Task: Change the organization display name of the organization "Mark jons" to "Mark56771".
Action: Mouse moved to (1032, 80)
Screenshot: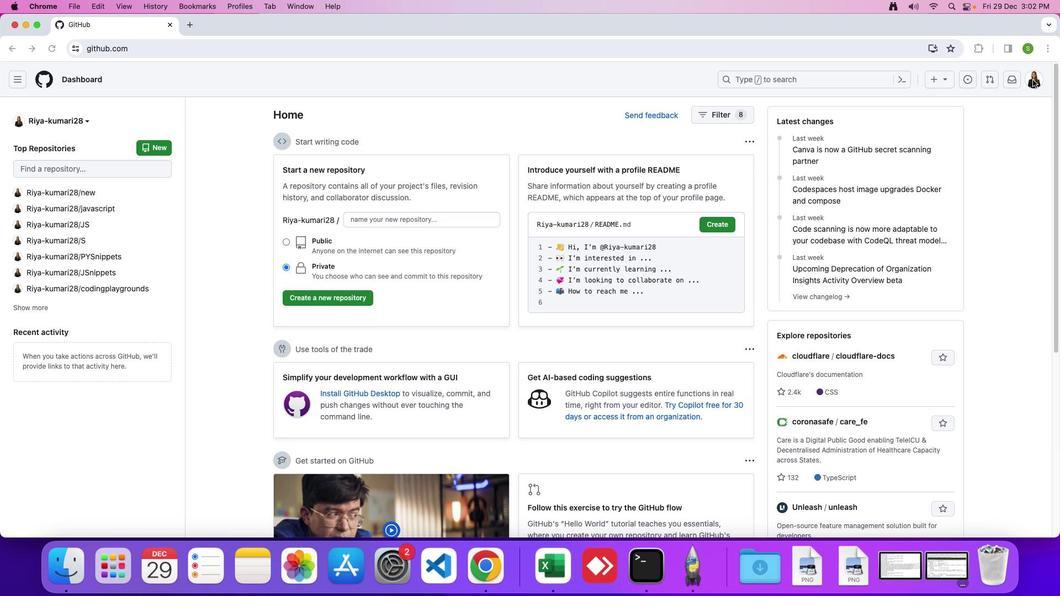 
Action: Mouse pressed left at (1032, 80)
Screenshot: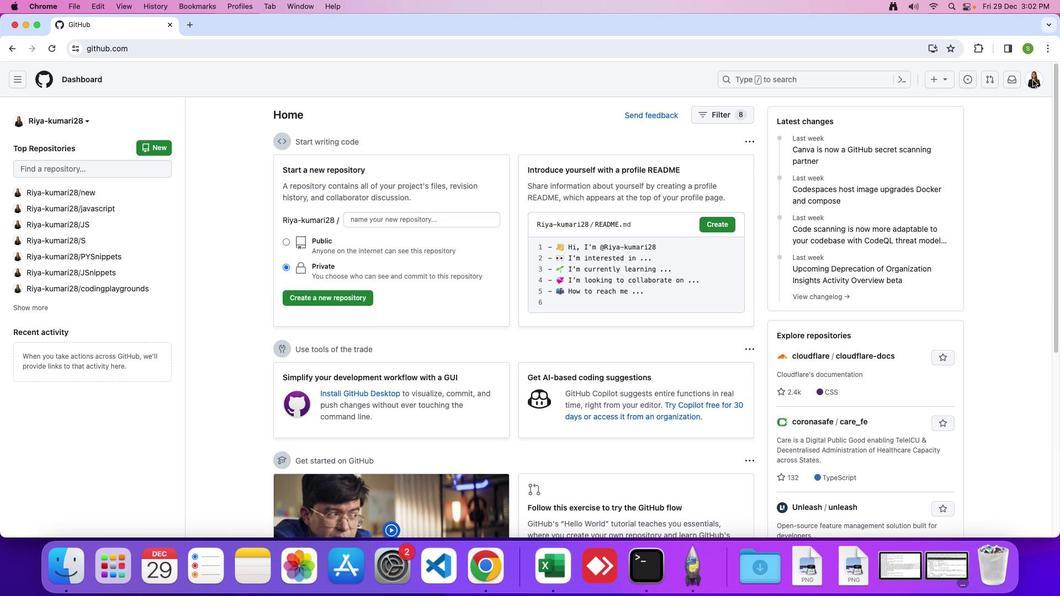 
Action: Mouse moved to (1033, 79)
Screenshot: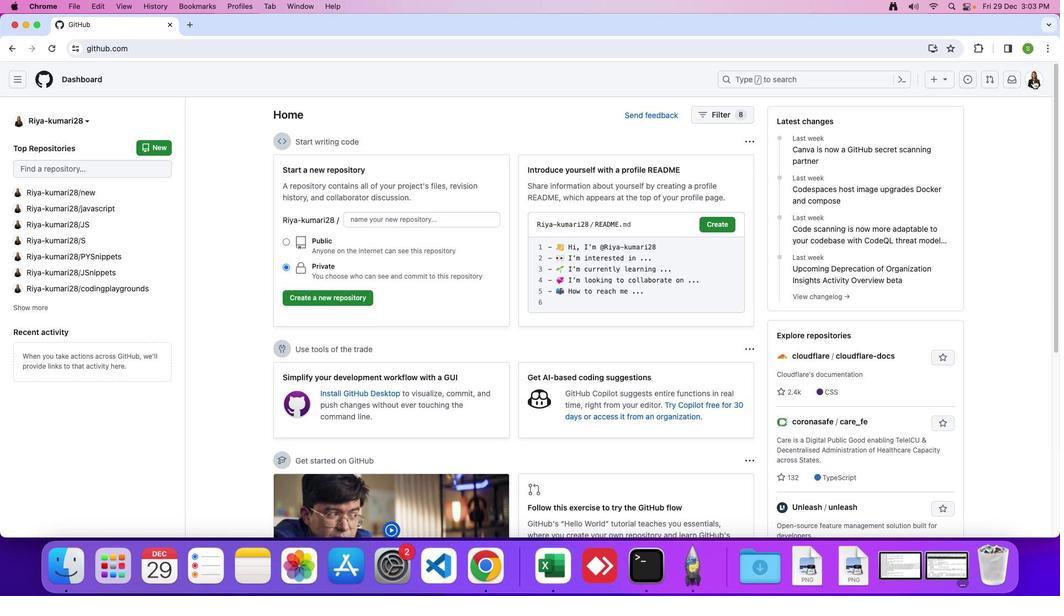 
Action: Mouse pressed left at (1033, 79)
Screenshot: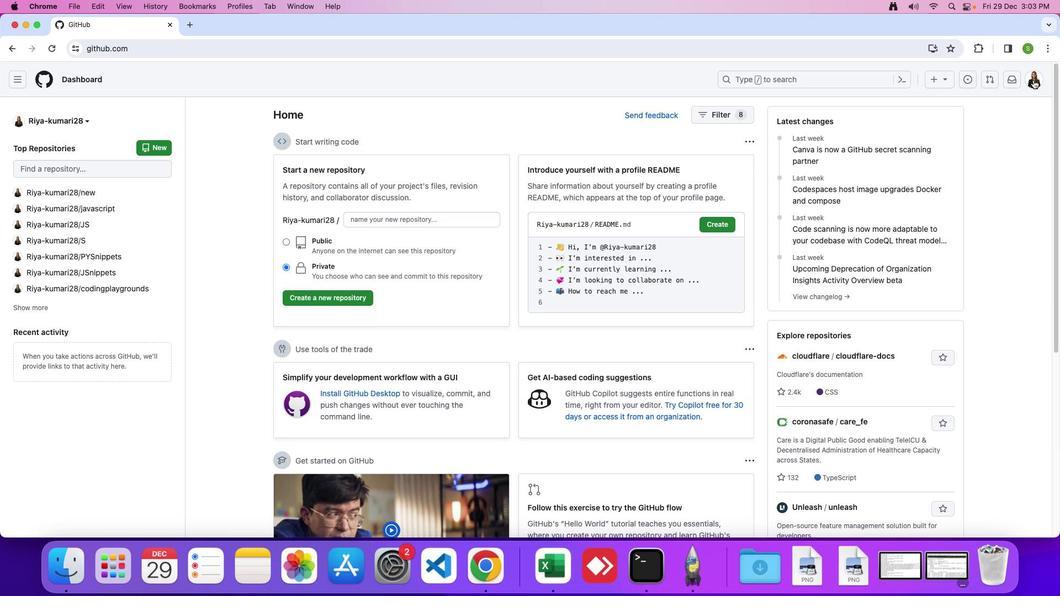 
Action: Mouse moved to (944, 217)
Screenshot: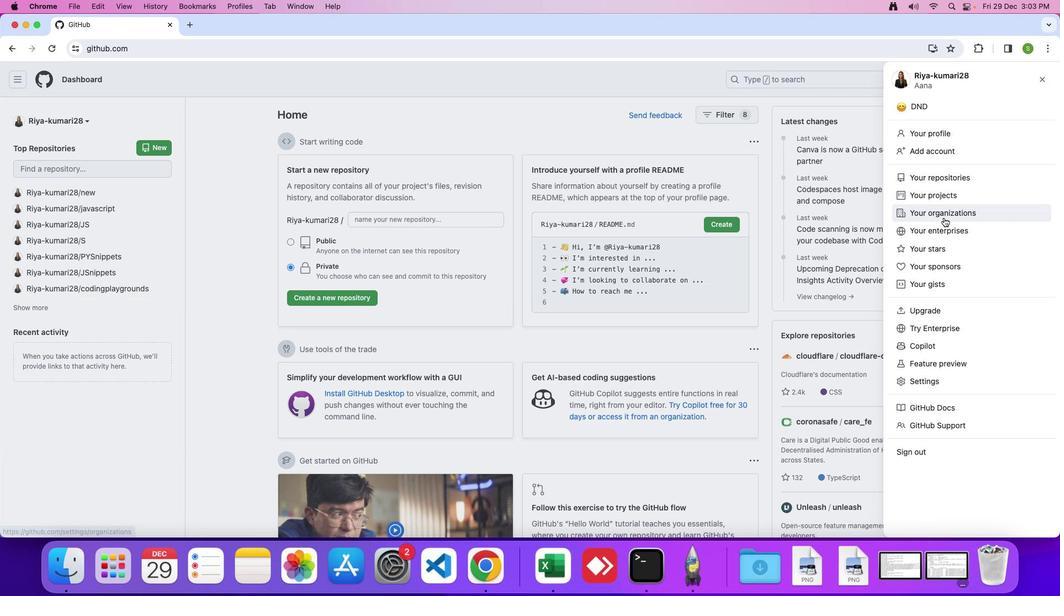 
Action: Mouse pressed left at (944, 217)
Screenshot: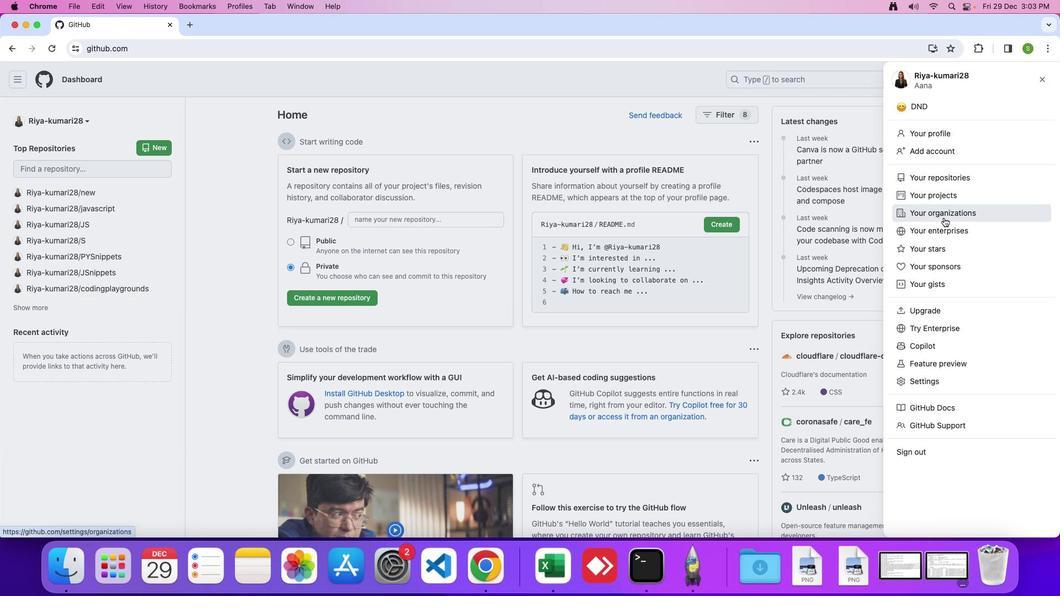 
Action: Mouse moved to (797, 193)
Screenshot: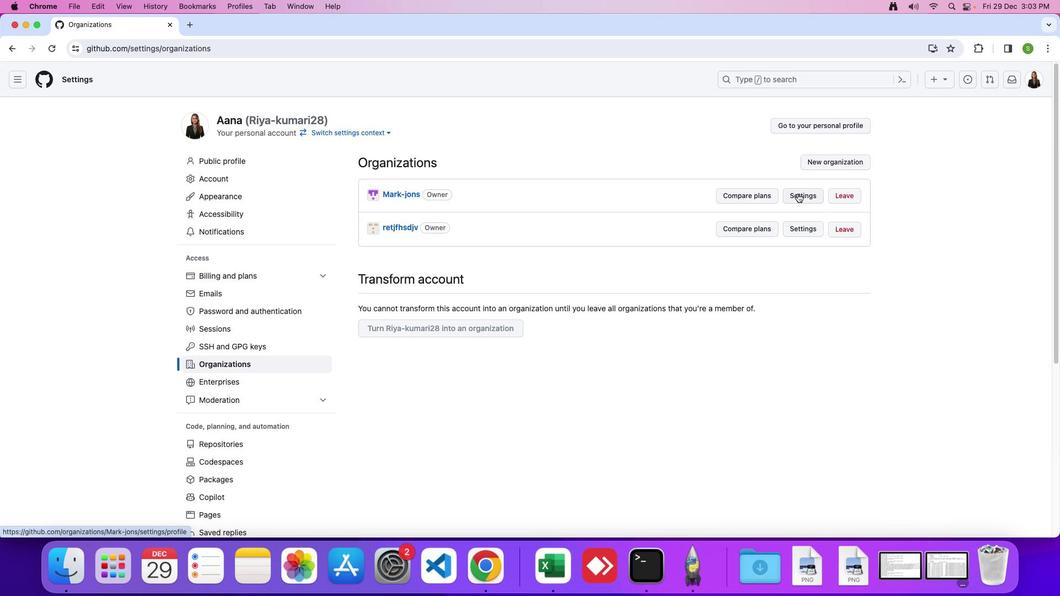 
Action: Mouse pressed left at (797, 193)
Screenshot: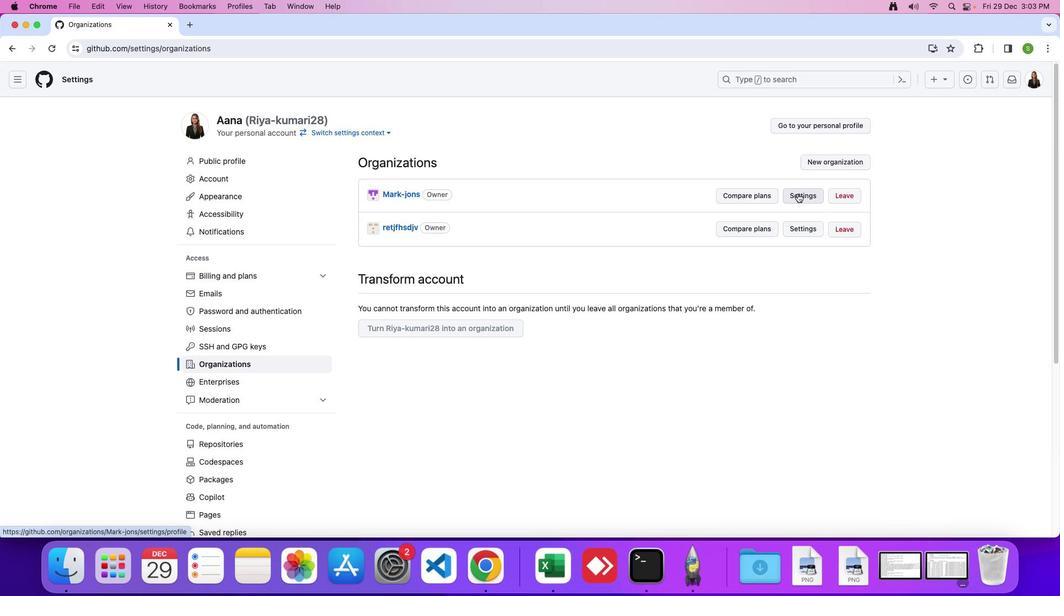 
Action: Mouse moved to (497, 226)
Screenshot: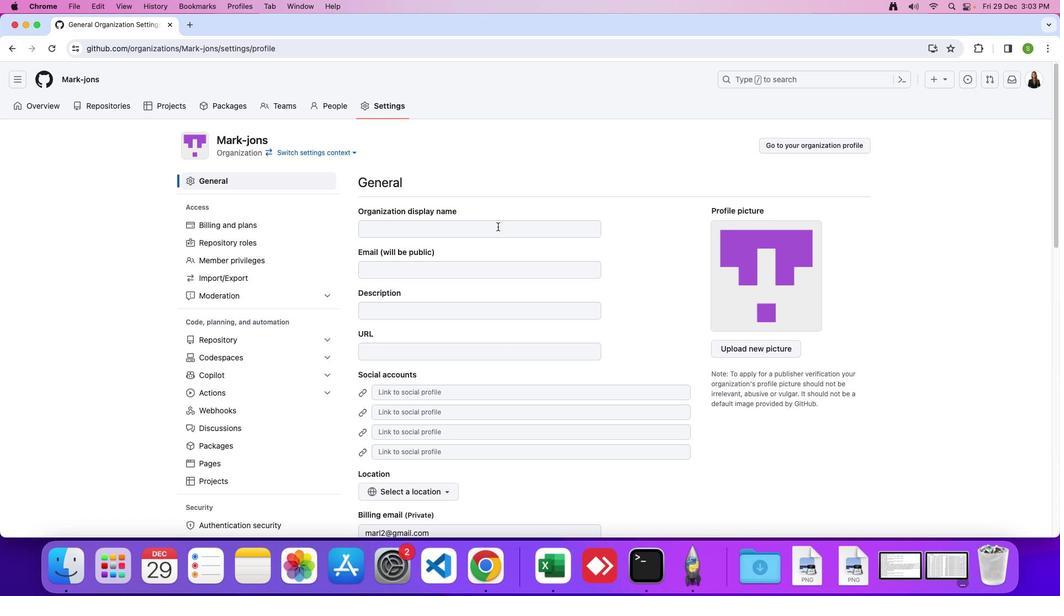 
Action: Mouse pressed left at (497, 226)
Screenshot: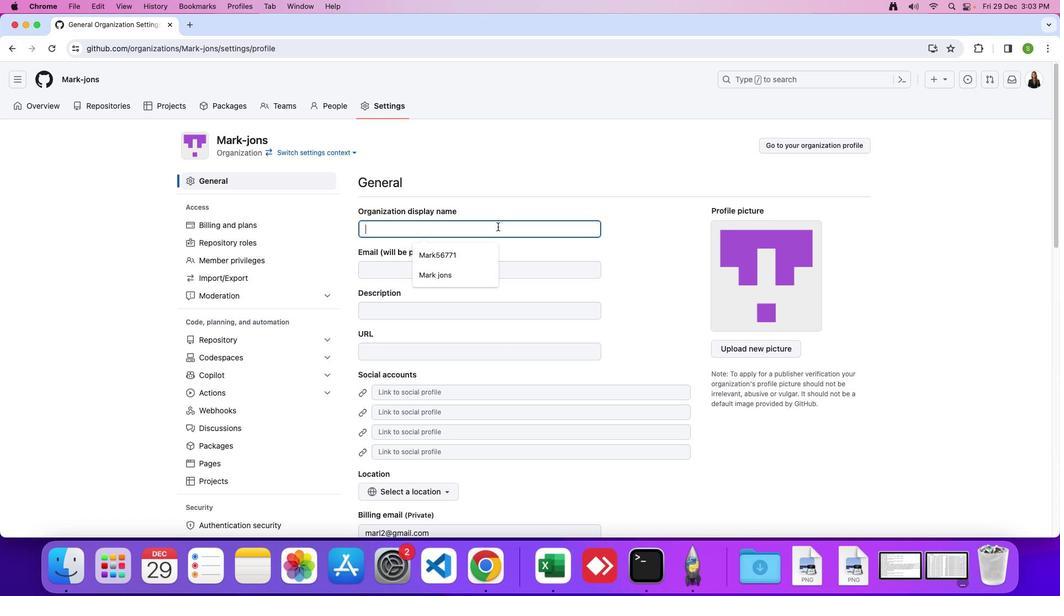 
Action: Key pressed Key.shift'M'Key.caps_lock'a''r''k''5''6''7''7''1'
Screenshot: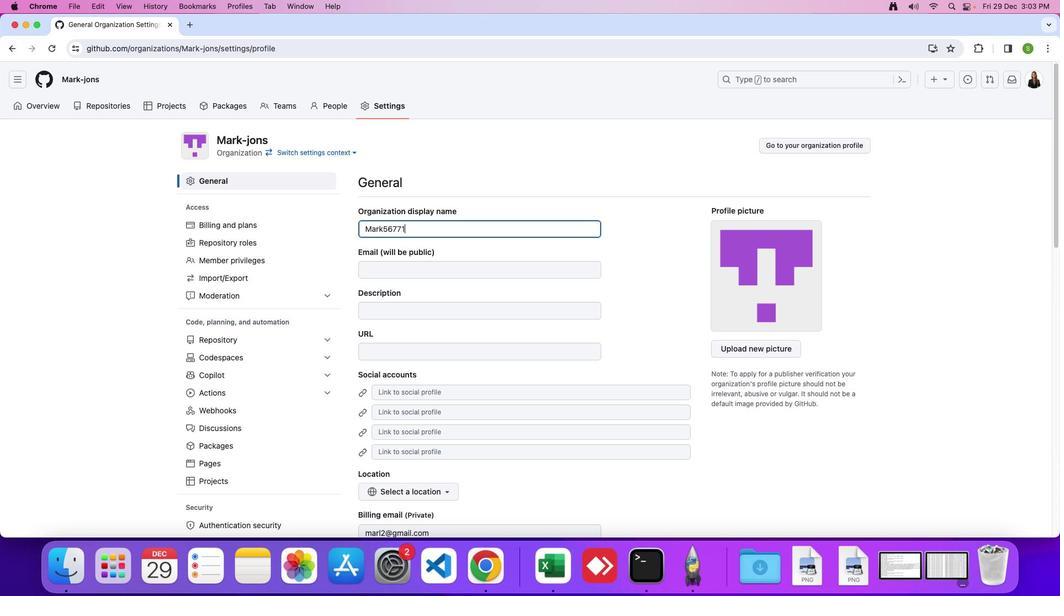 
Action: Mouse moved to (506, 300)
Screenshot: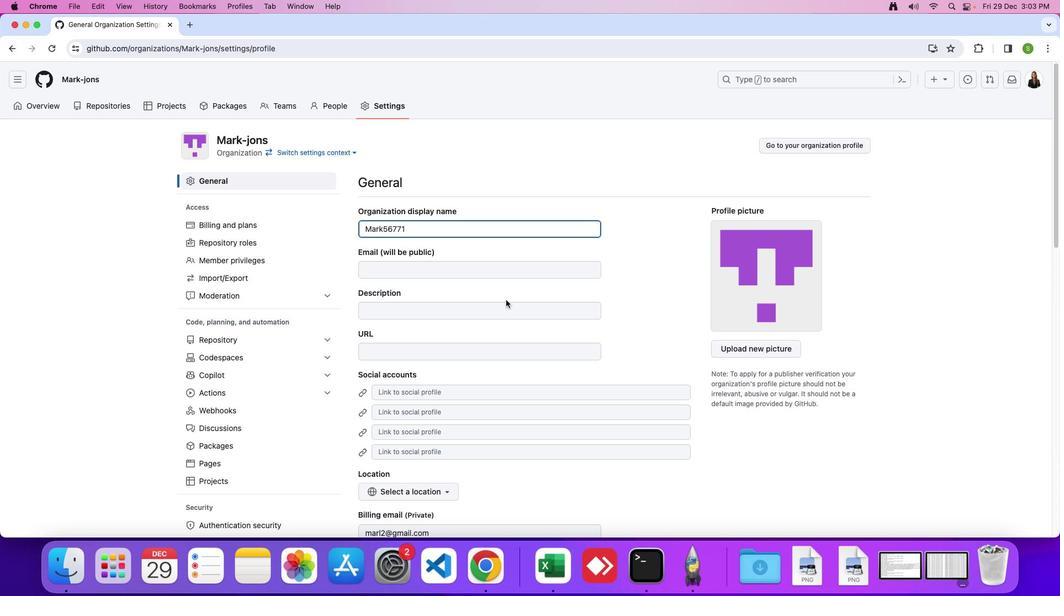 
Action: Mouse scrolled (506, 300) with delta (0, 0)
Screenshot: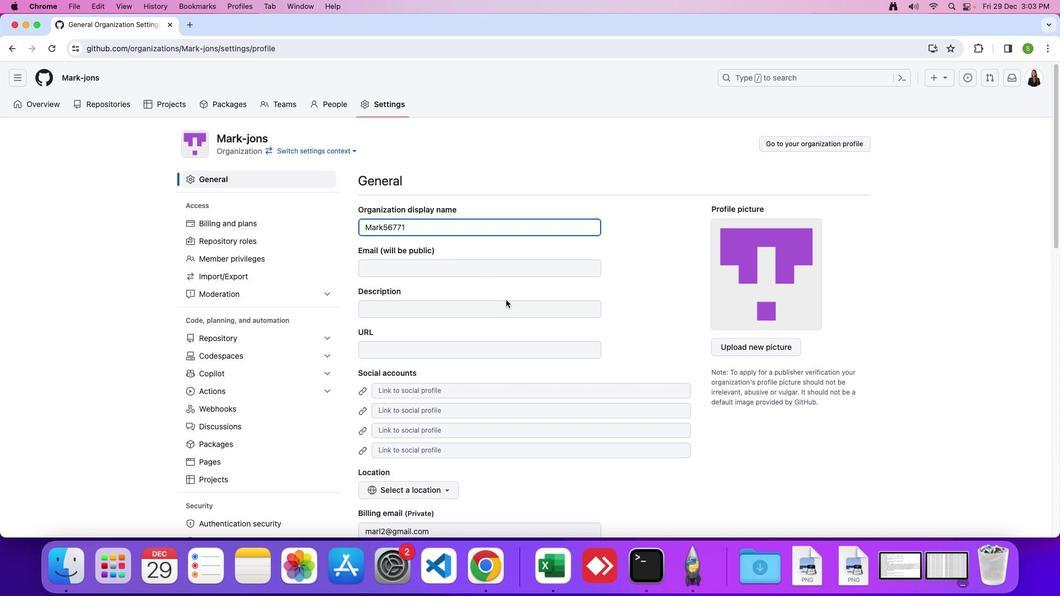 
Action: Mouse scrolled (506, 300) with delta (0, 0)
Screenshot: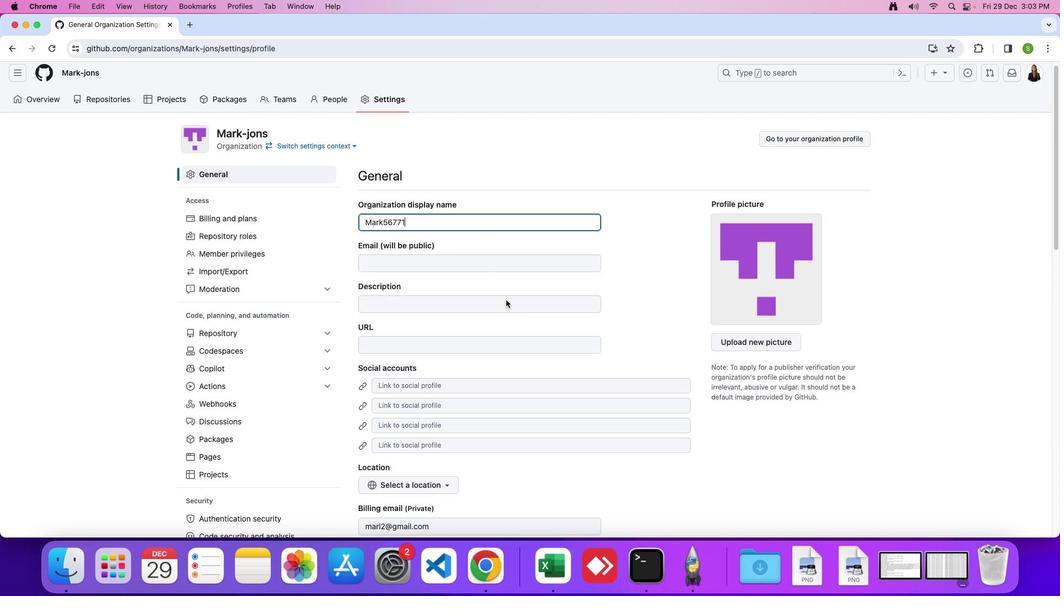 
Action: Mouse moved to (504, 302)
Screenshot: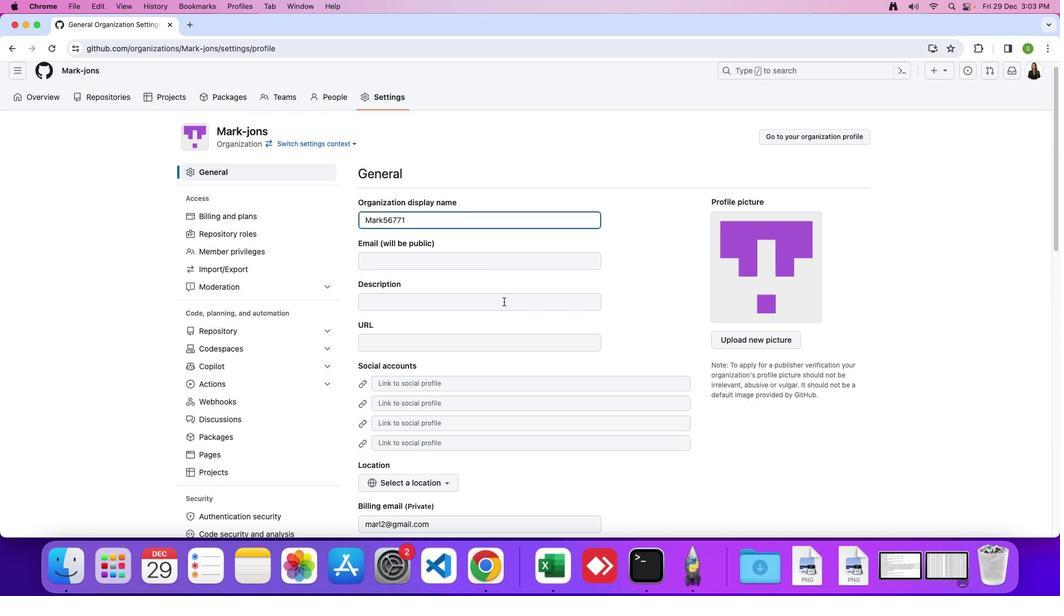 
Action: Mouse scrolled (504, 302) with delta (0, 0)
Screenshot: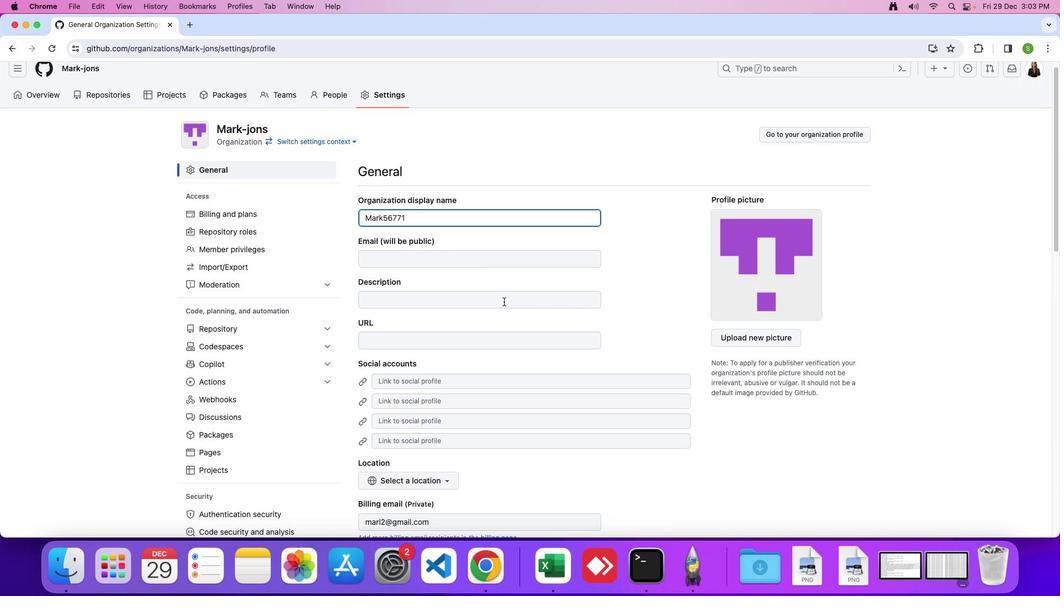 
Action: Mouse scrolled (504, 302) with delta (0, 0)
Screenshot: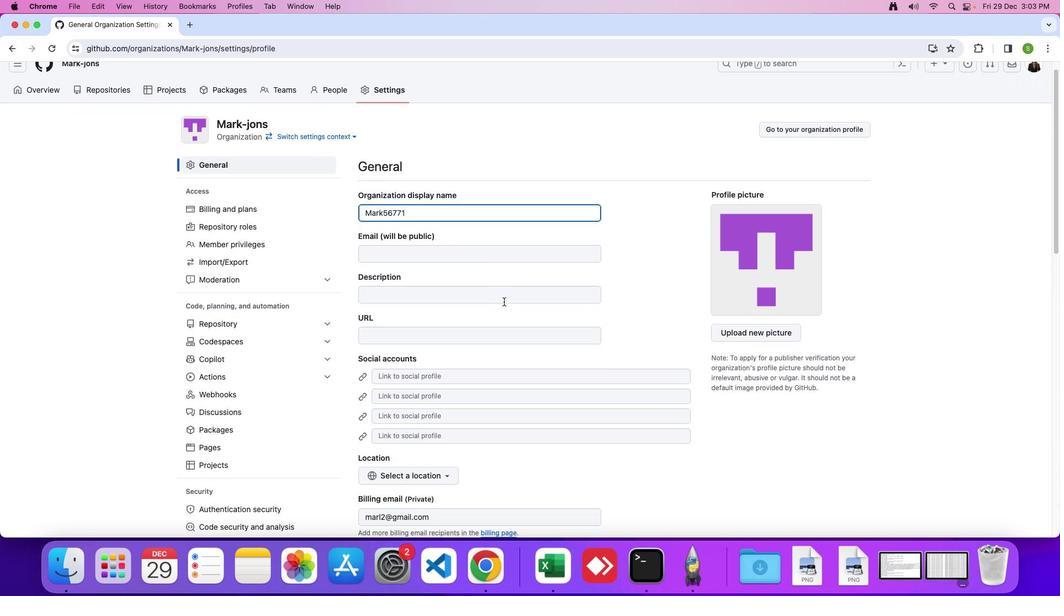 
Action: Mouse scrolled (504, 302) with delta (0, 0)
Screenshot: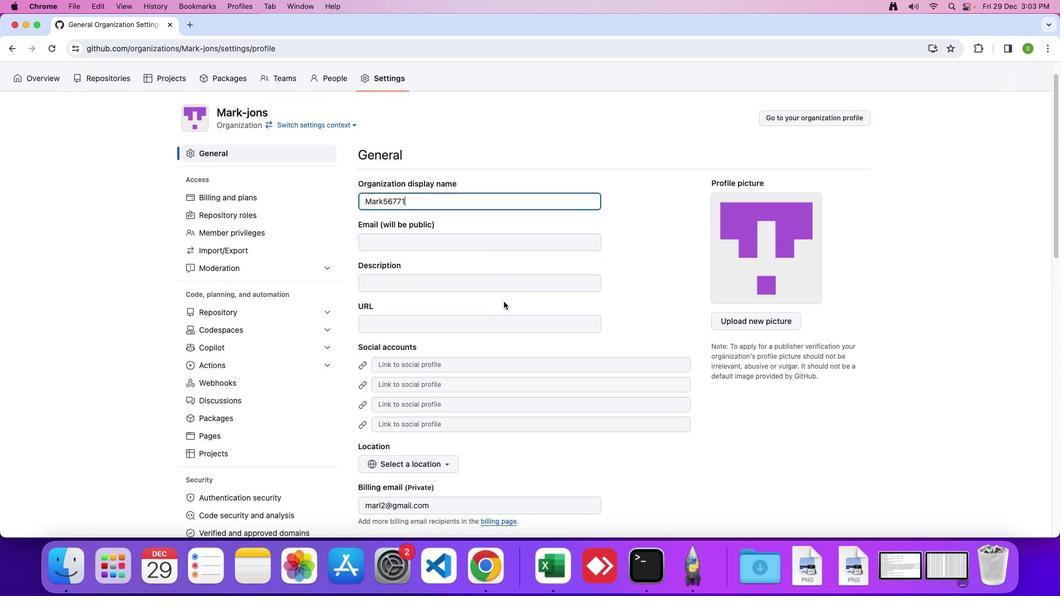 
Action: Mouse scrolled (504, 302) with delta (0, 0)
Screenshot: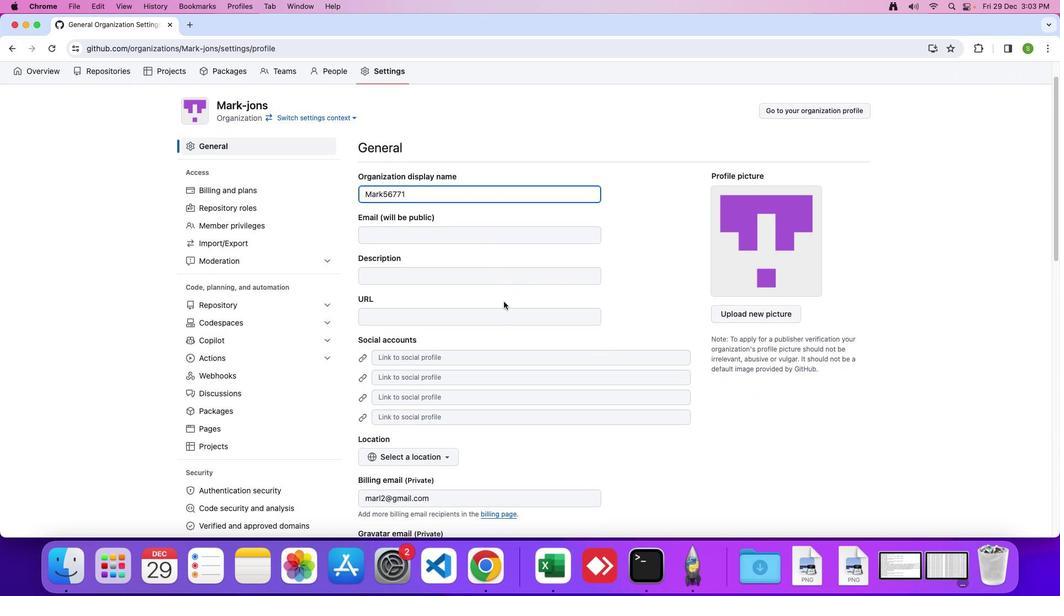 
Action: Mouse scrolled (504, 302) with delta (0, 0)
Screenshot: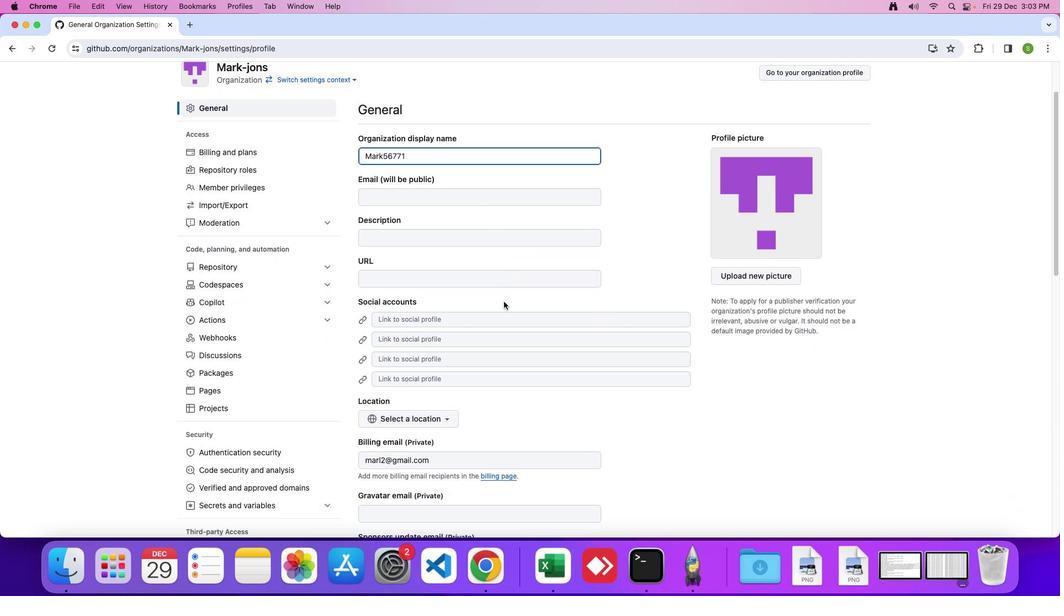 
Action: Mouse scrolled (504, 302) with delta (0, 0)
Screenshot: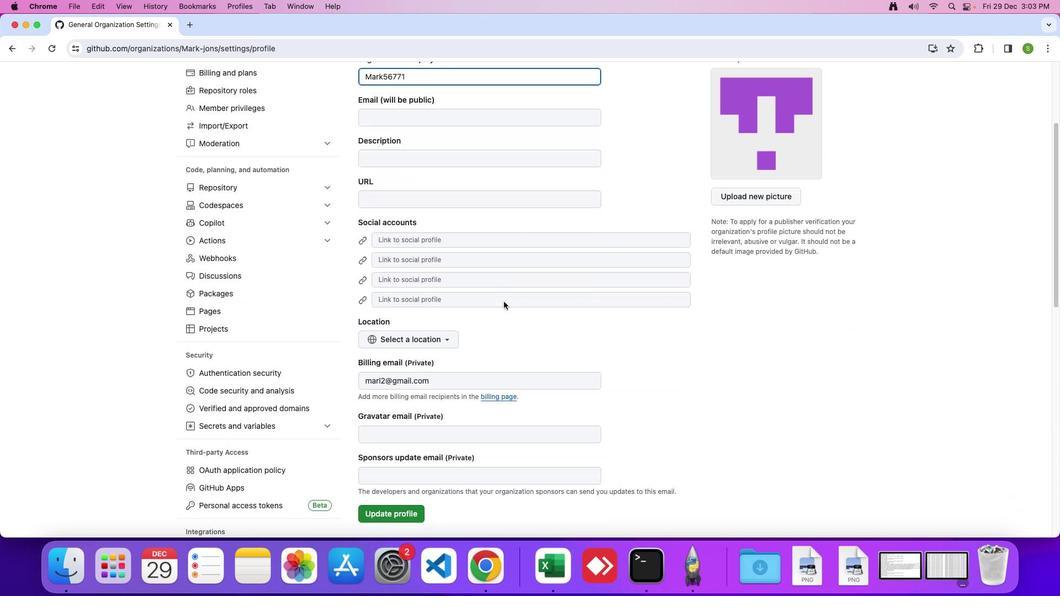 
Action: Mouse scrolled (504, 302) with delta (0, -2)
Screenshot: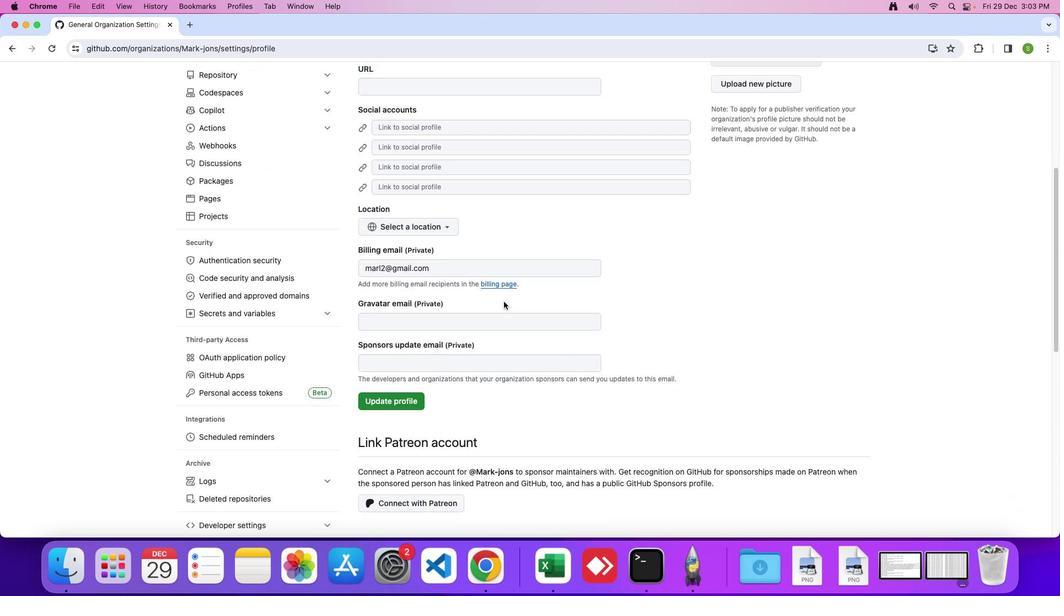 
Action: Mouse scrolled (504, 302) with delta (0, -3)
Screenshot: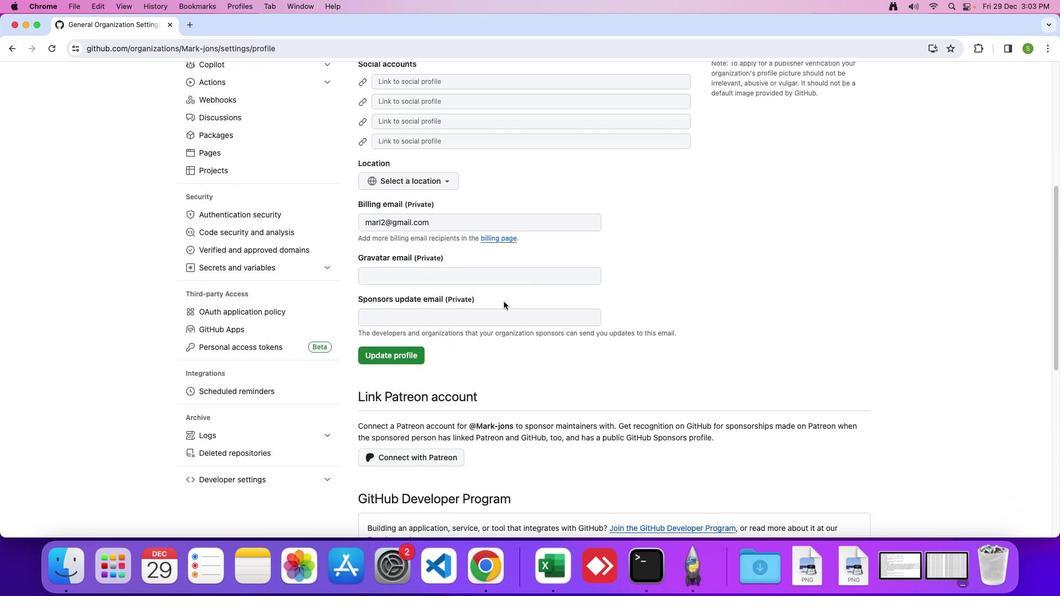 
Action: Mouse moved to (503, 302)
Screenshot: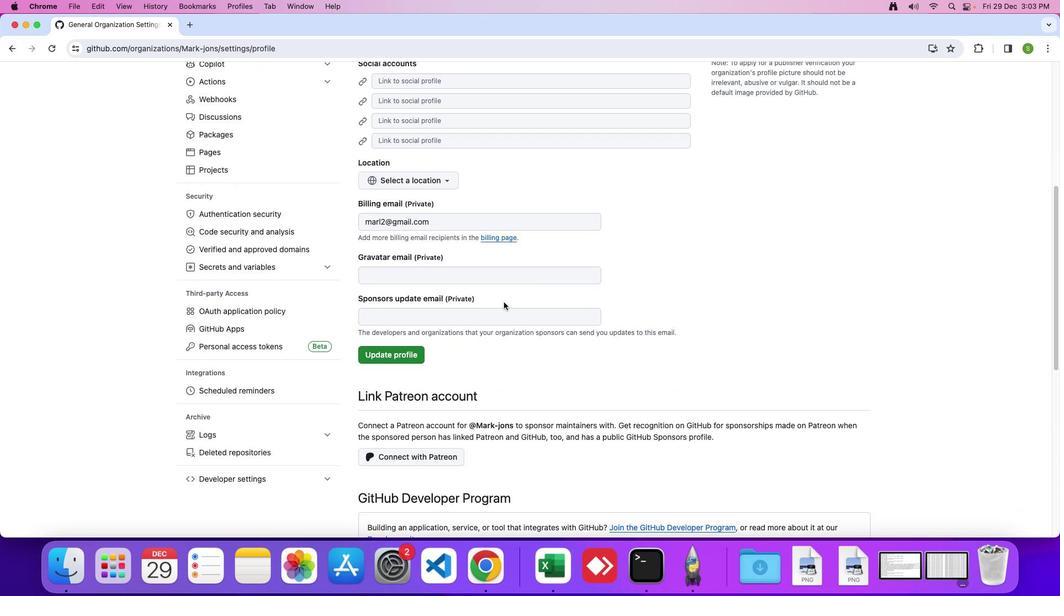 
Action: Mouse scrolled (503, 302) with delta (0, 0)
Screenshot: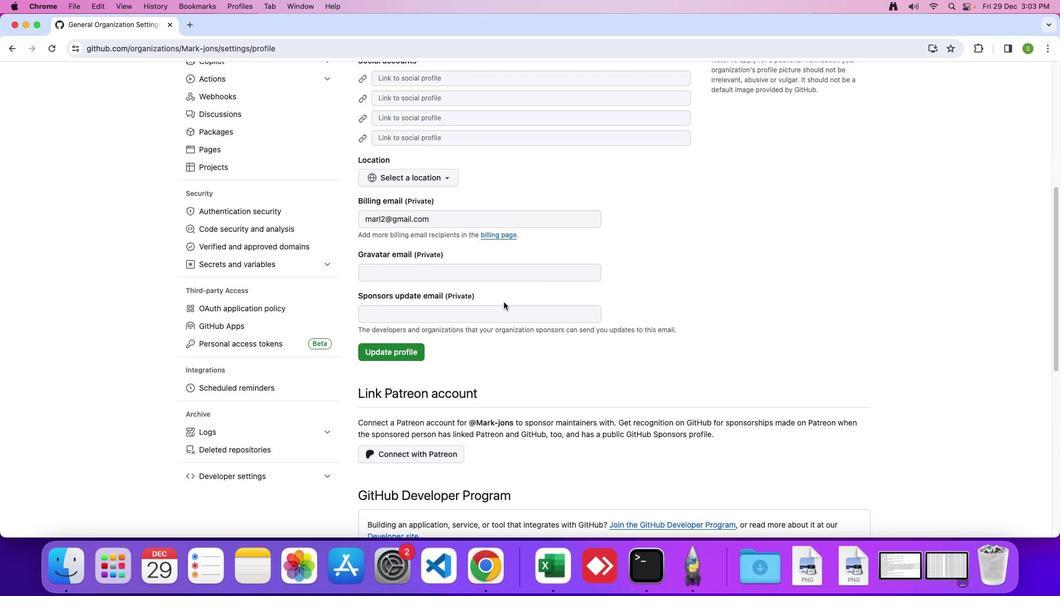 
Action: Mouse scrolled (503, 302) with delta (0, 0)
Screenshot: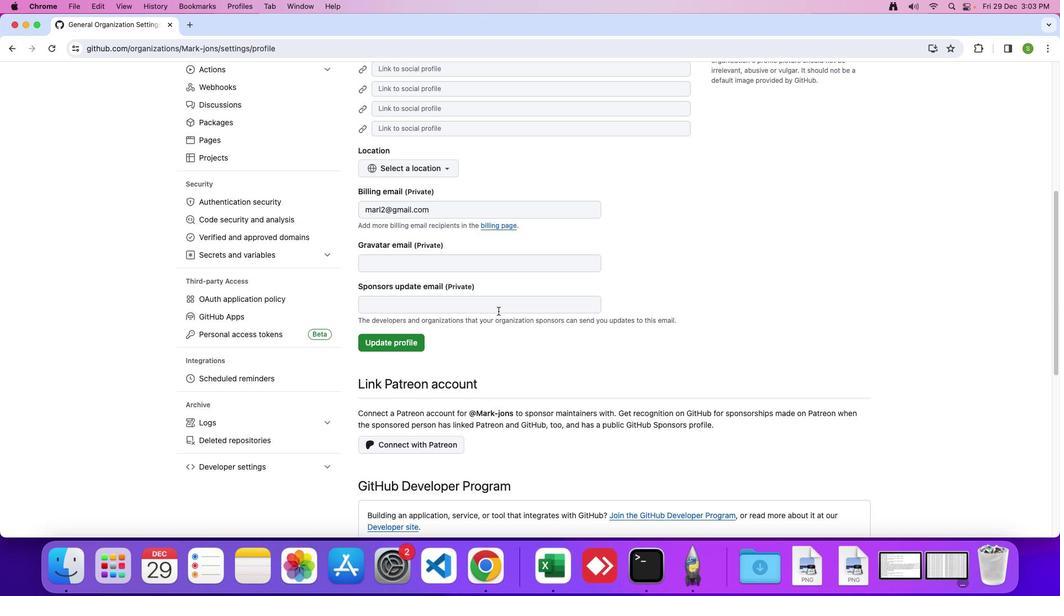 
Action: Mouse moved to (406, 333)
Screenshot: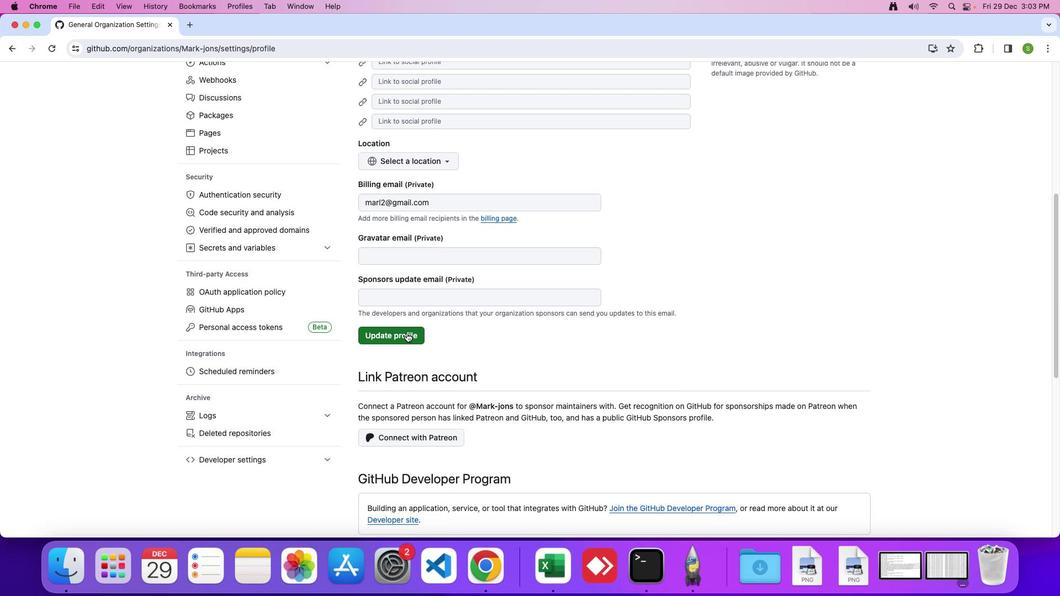 
Action: Mouse pressed left at (406, 333)
Screenshot: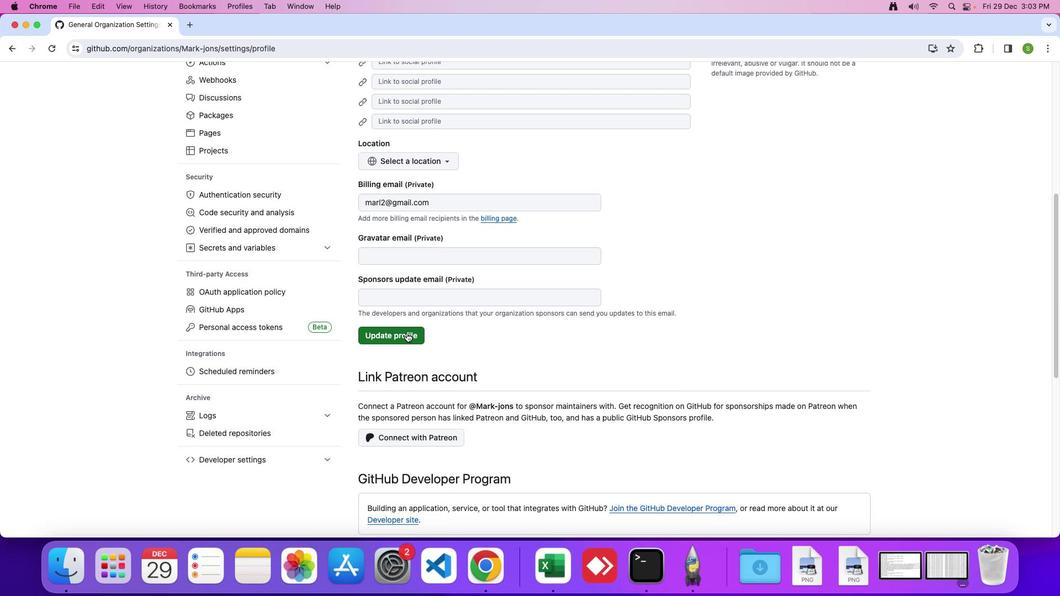 
Action: Mouse moved to (473, 318)
Screenshot: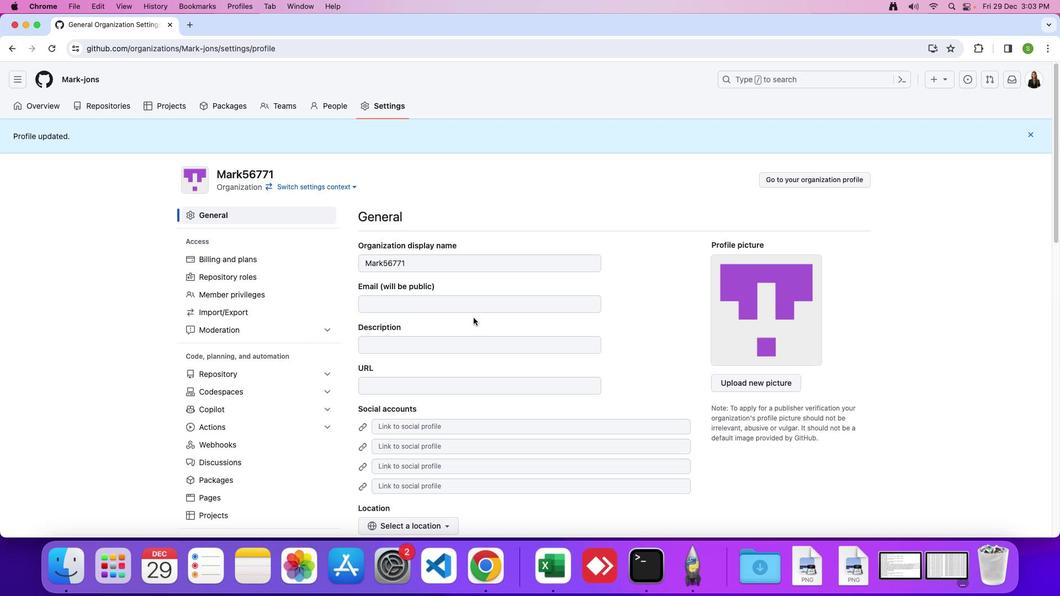 
